 Task: Assign in the project TricklePlan the issue 'Inconsistent handling of null or empty values' to the sprint 'Cosmic Ray'.
Action: Mouse moved to (1004, 615)
Screenshot: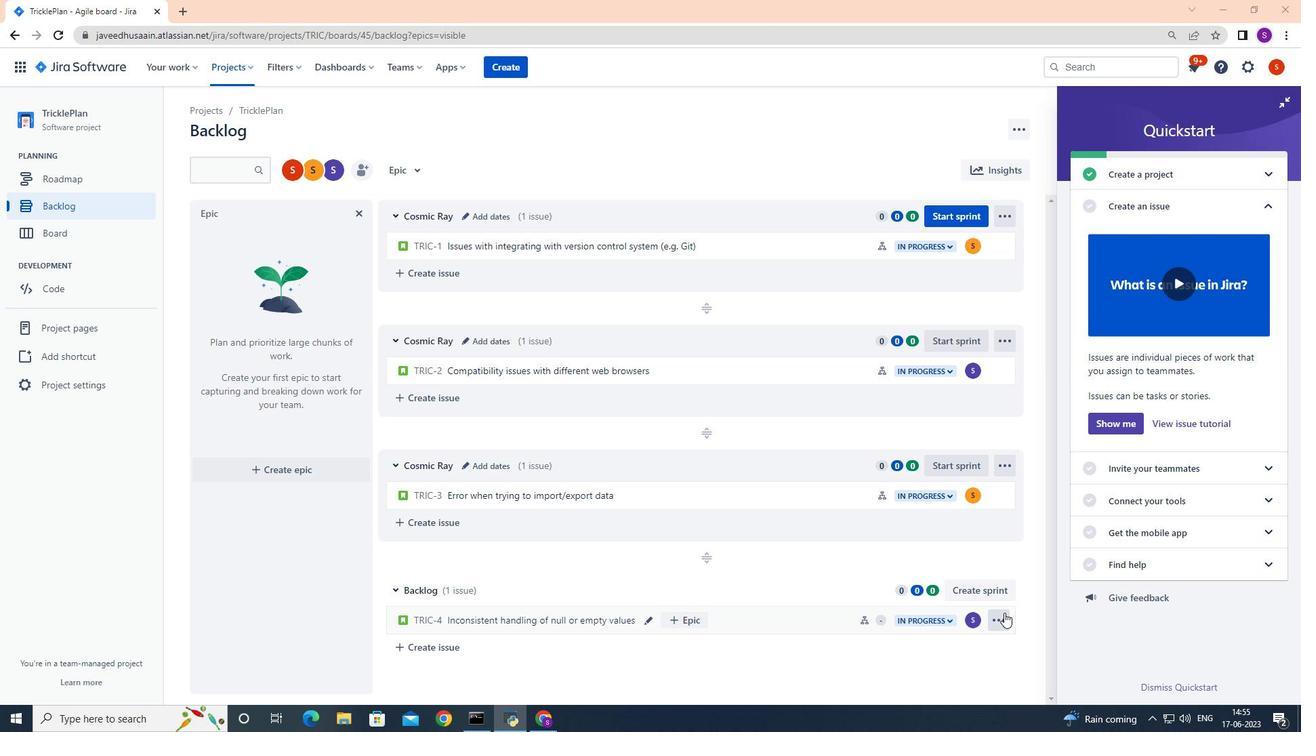 
Action: Mouse pressed left at (1004, 615)
Screenshot: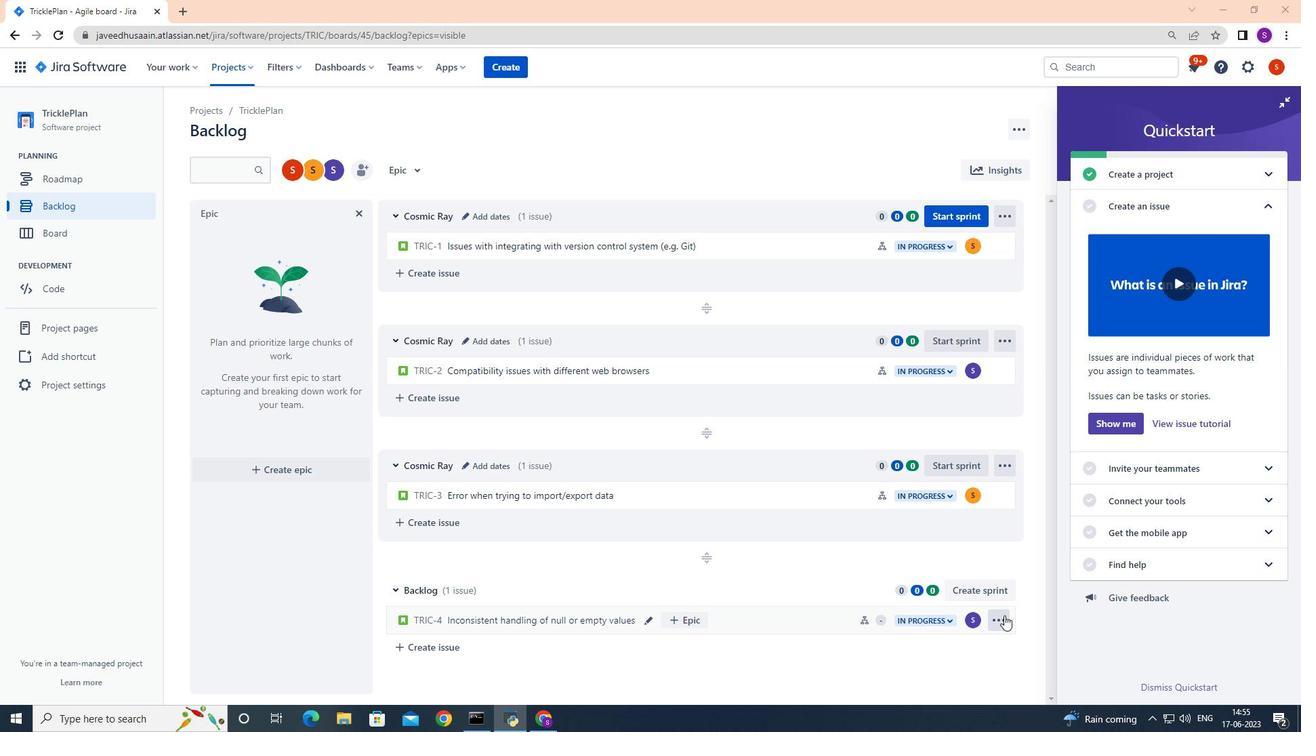 
Action: Mouse moved to (958, 547)
Screenshot: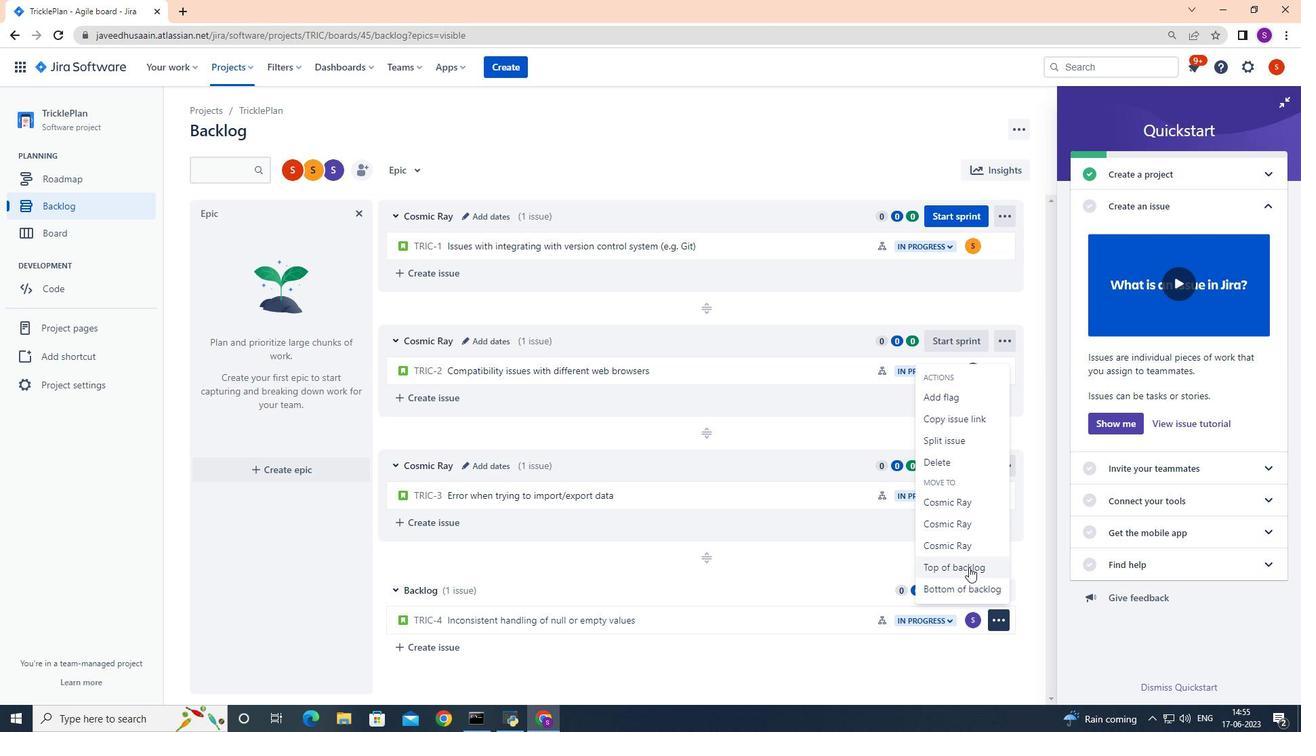 
Action: Mouse pressed left at (958, 547)
Screenshot: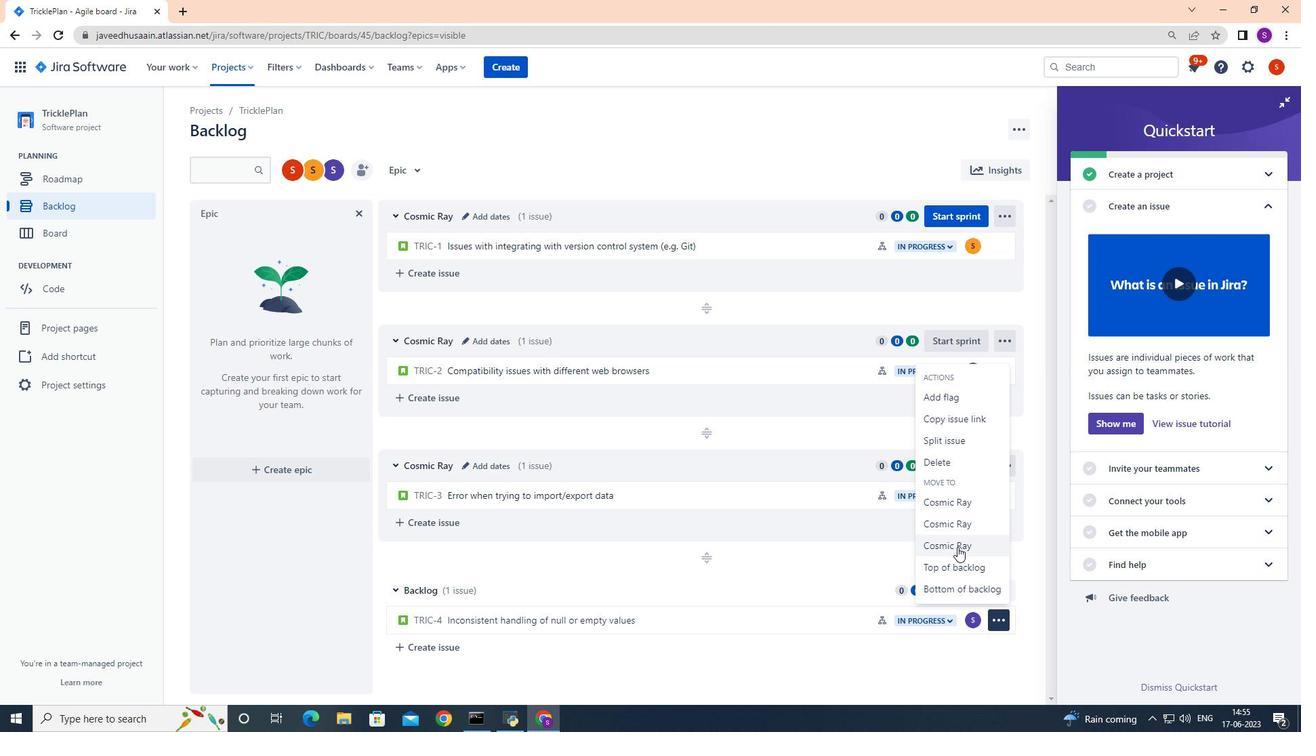 
Action: Mouse moved to (956, 547)
Screenshot: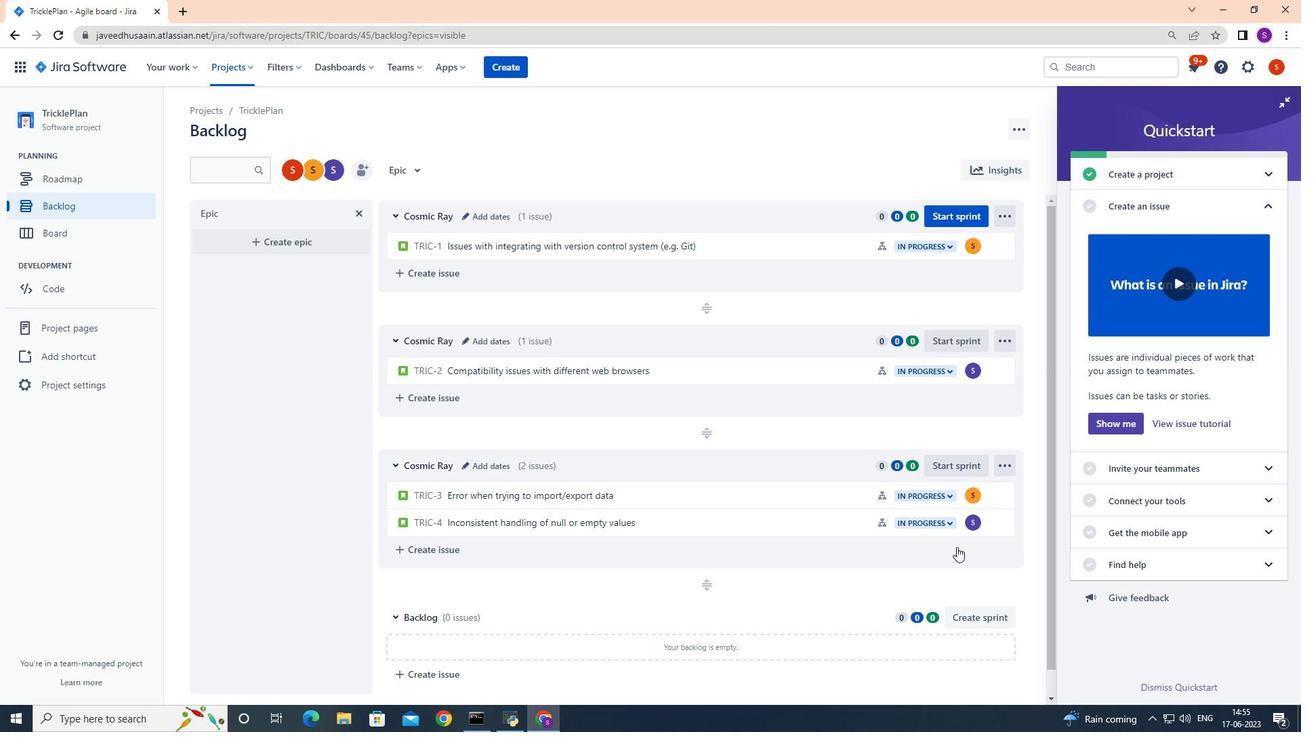 
